 Task: For heading Arial with bold.  font size for heading22,  'Change the font style of data to'Arial Narrow.  and font size to 14,  Change the alignment of both headline & data to Align middle.  In the sheet  auditingSalesByRegion_2023
Action: Mouse moved to (32, 98)
Screenshot: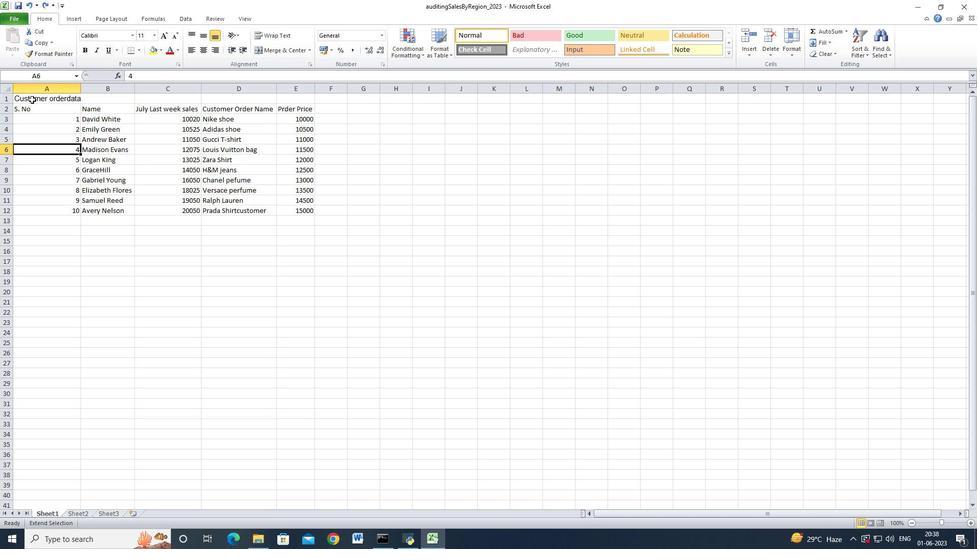 
Action: Mouse pressed left at (32, 98)
Screenshot: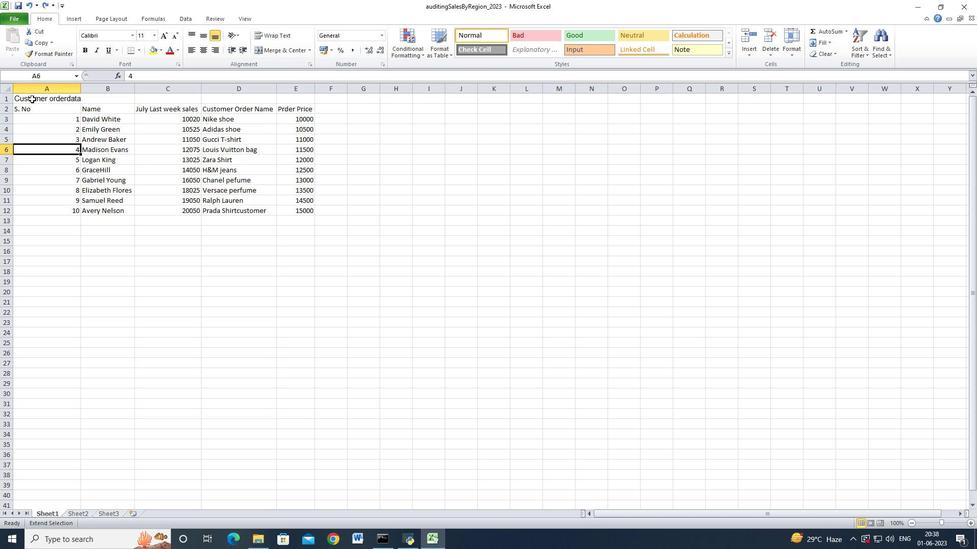 
Action: Mouse moved to (46, 102)
Screenshot: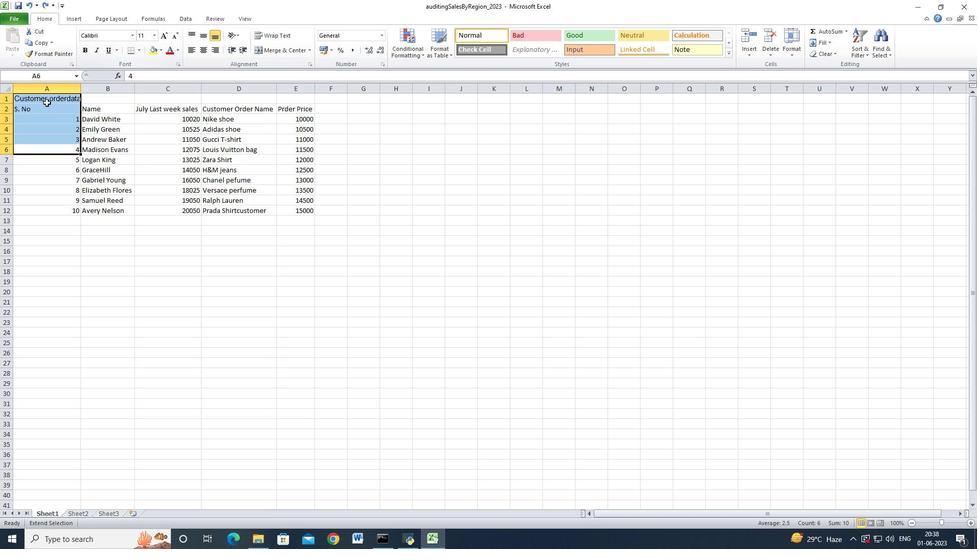 
Action: Mouse pressed left at (46, 102)
Screenshot: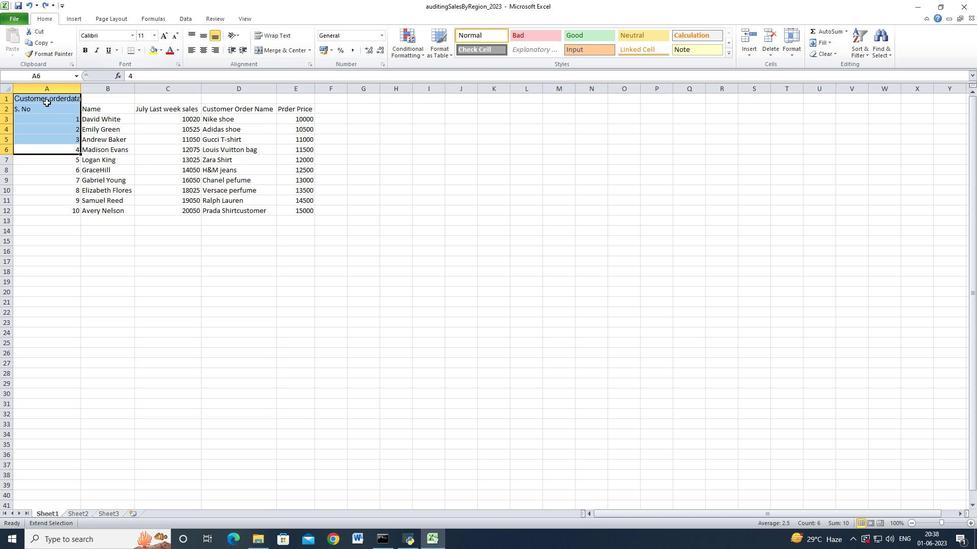 
Action: Mouse moved to (63, 101)
Screenshot: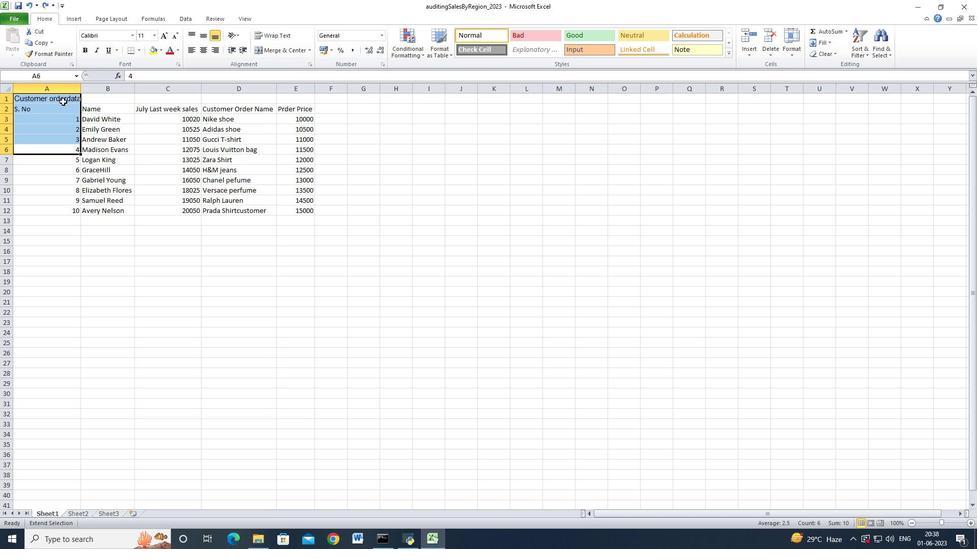 
Action: Mouse pressed left at (63, 101)
Screenshot: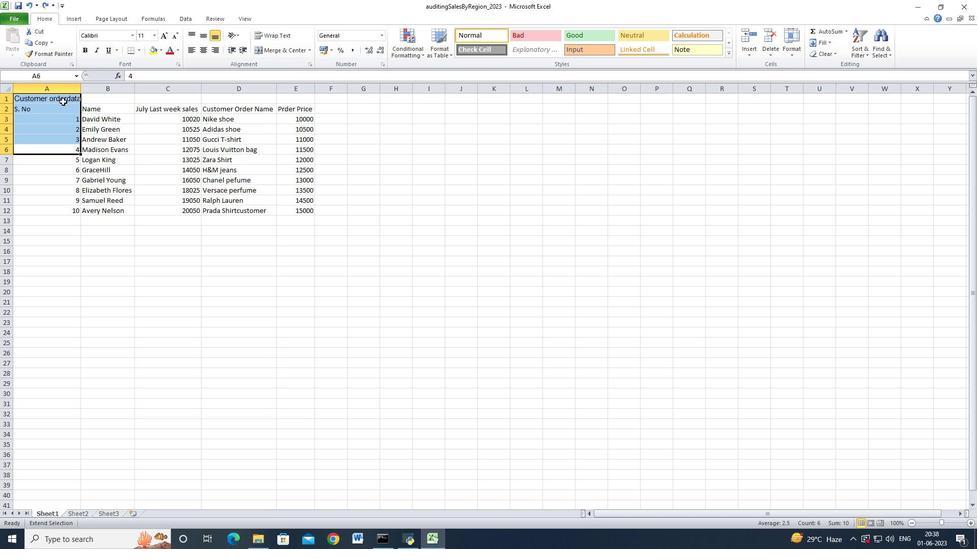 
Action: Mouse moved to (169, 129)
Screenshot: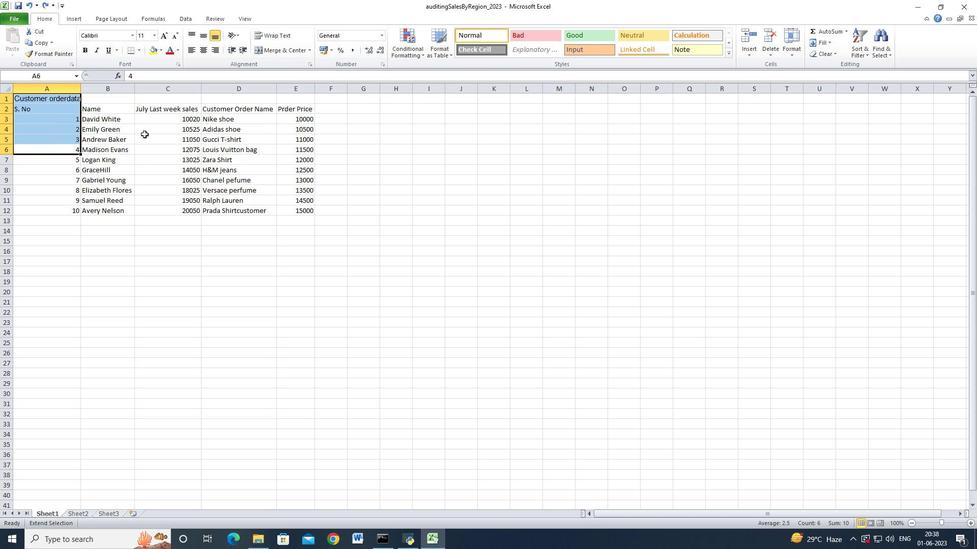 
Action: Mouse pressed left at (169, 129)
Screenshot: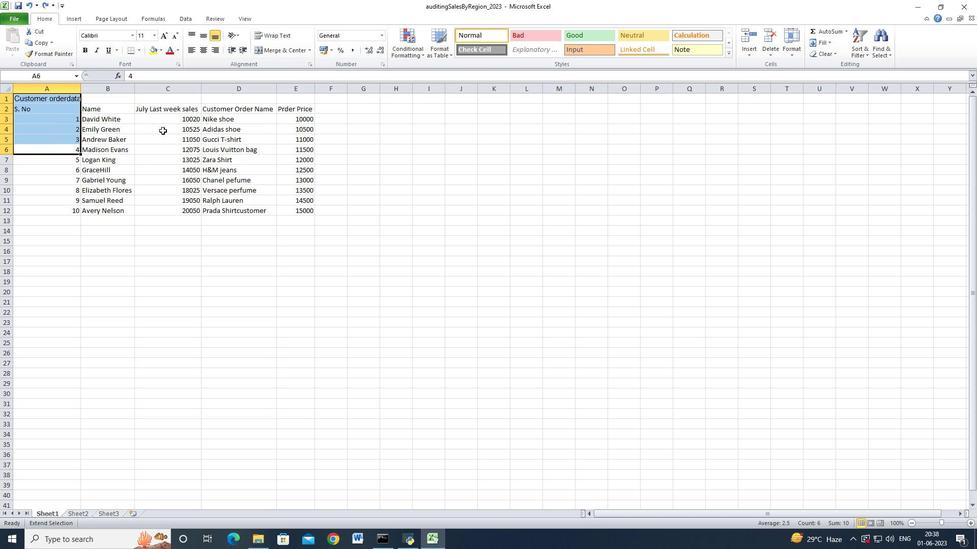 
Action: Mouse moved to (92, 115)
Screenshot: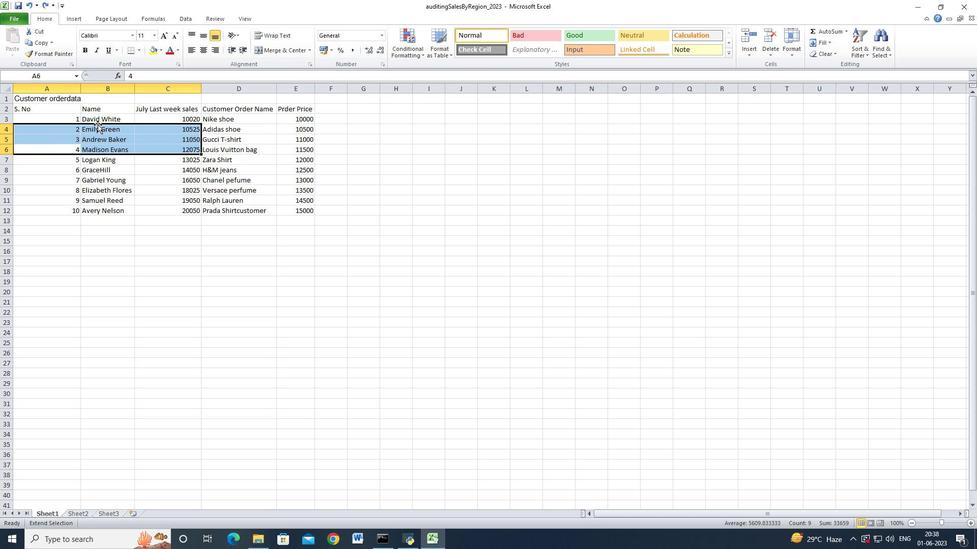 
Action: Key pressed <Key.esc> )
Screenshot: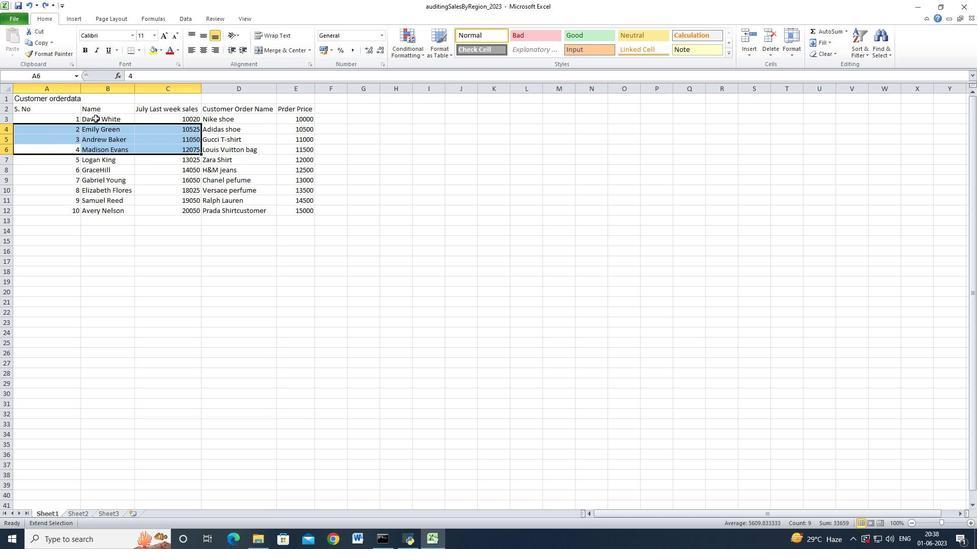 
Action: Mouse moved to (71, 104)
Screenshot: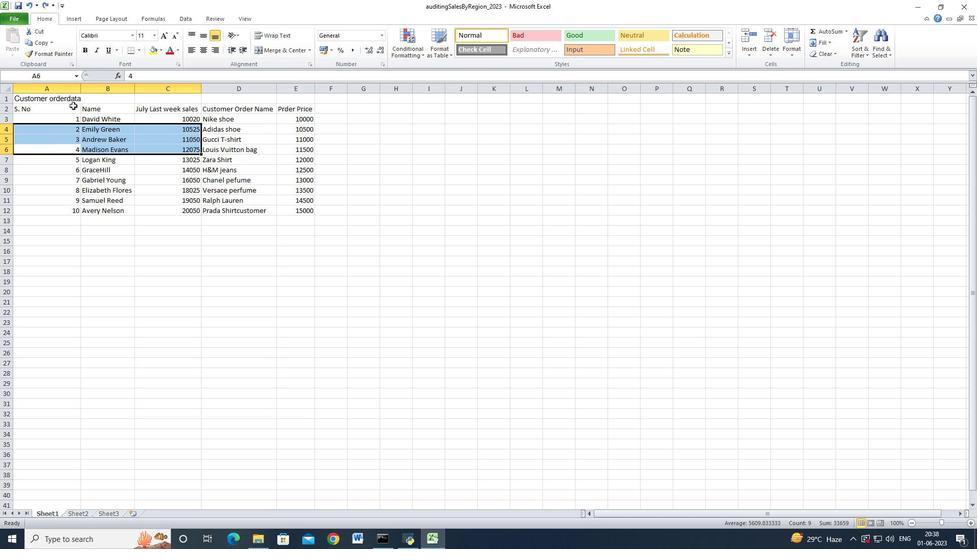 
Action: Mouse pressed left at (71, 104)
Screenshot: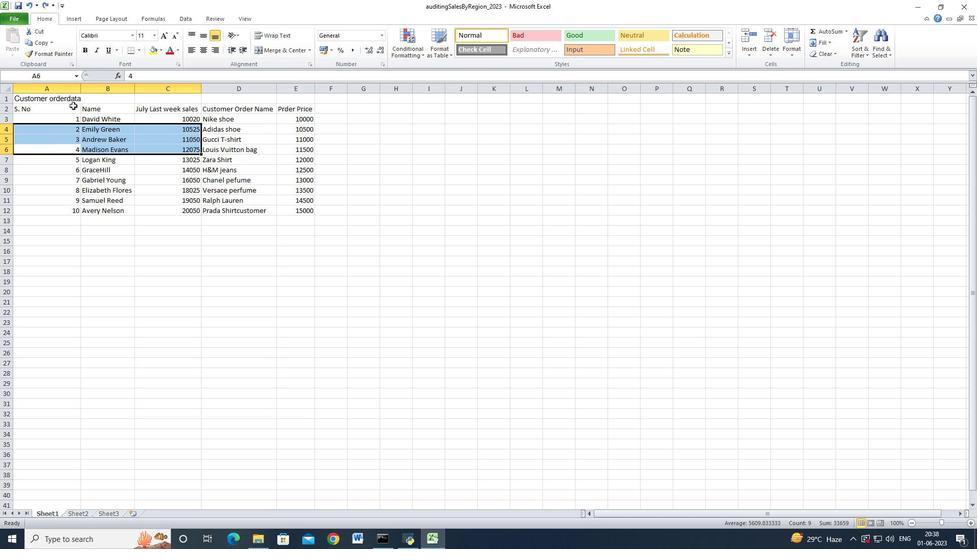
Action: Mouse moved to (60, 97)
Screenshot: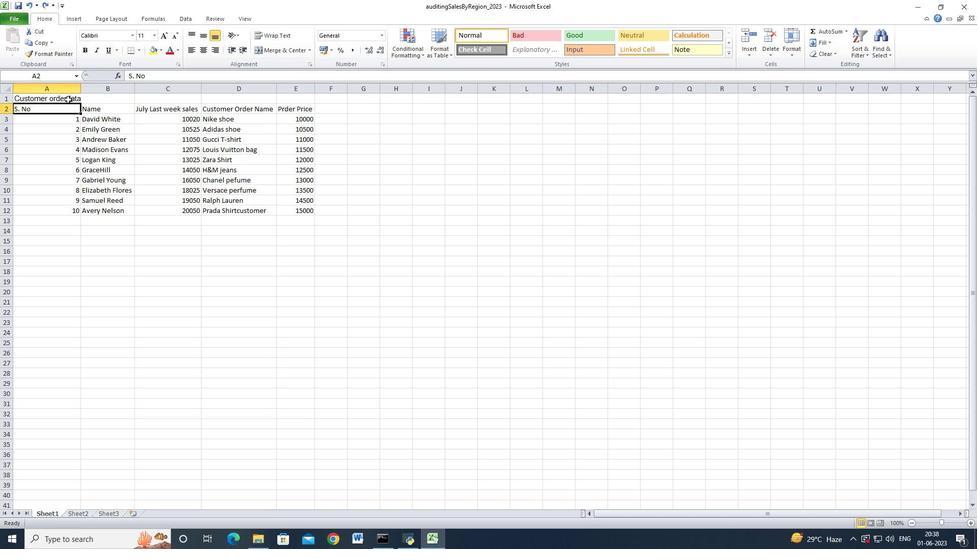 
Action: Mouse pressed left at (60, 97)
Screenshot: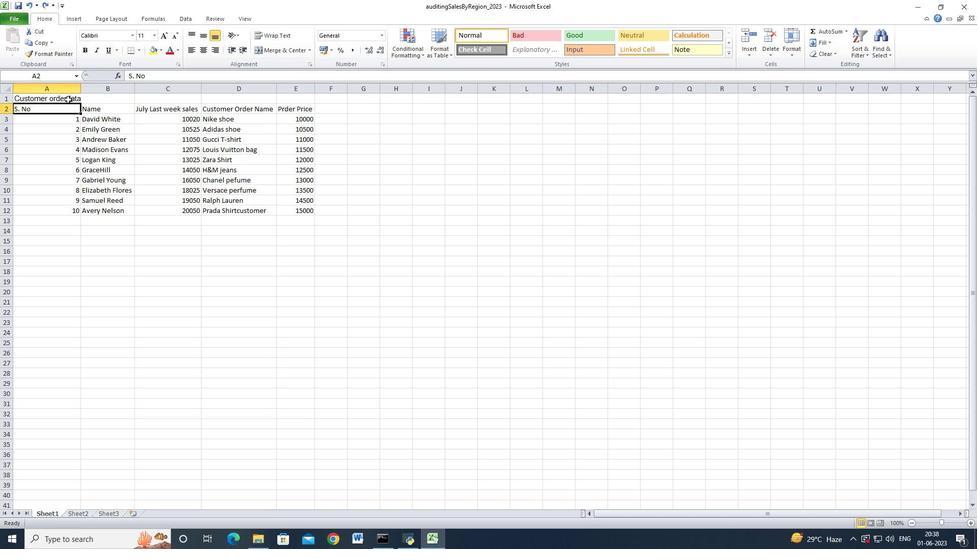 
Action: Mouse moved to (257, 51)
Screenshot: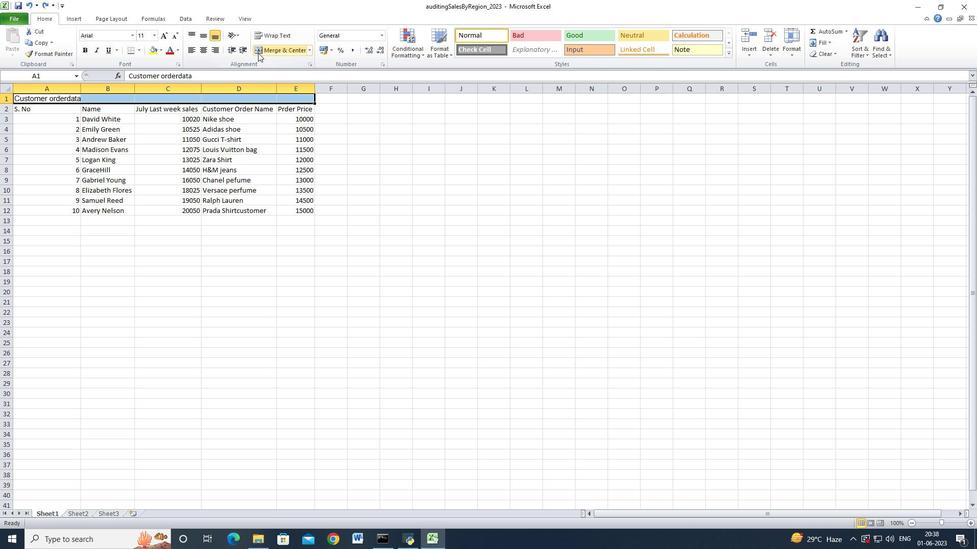 
Action: Mouse pressed left at (257, 51)
Screenshot: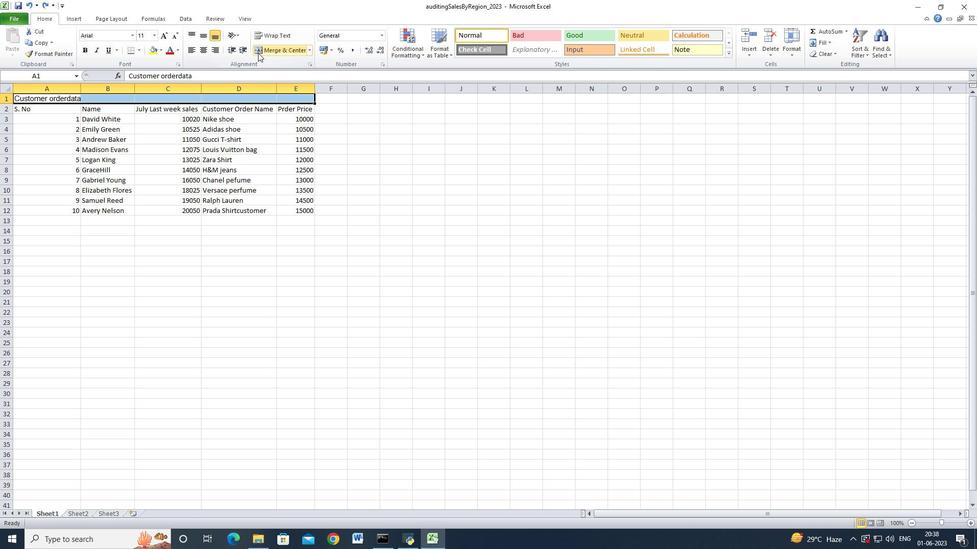 
Action: Mouse moved to (129, 139)
Screenshot: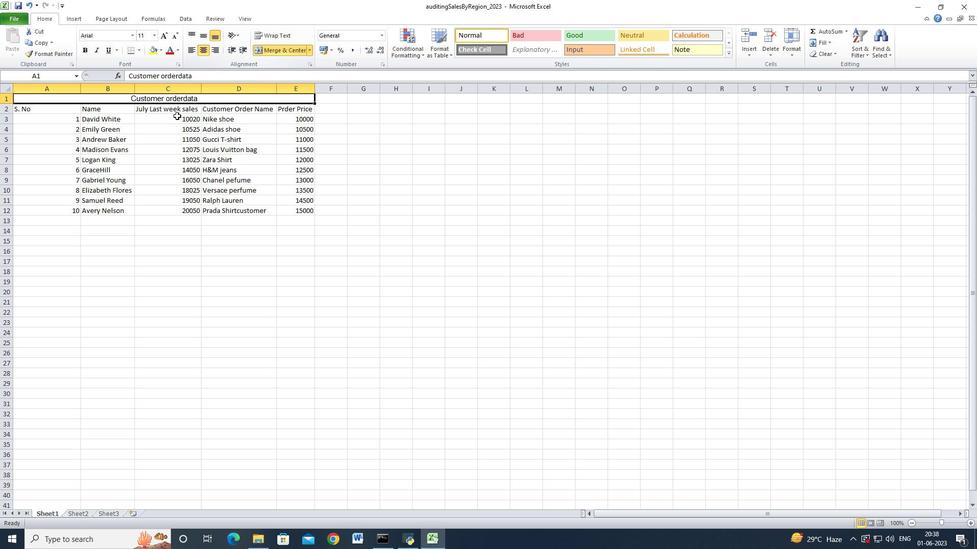 
Action: Mouse pressed left at (129, 139)
Screenshot: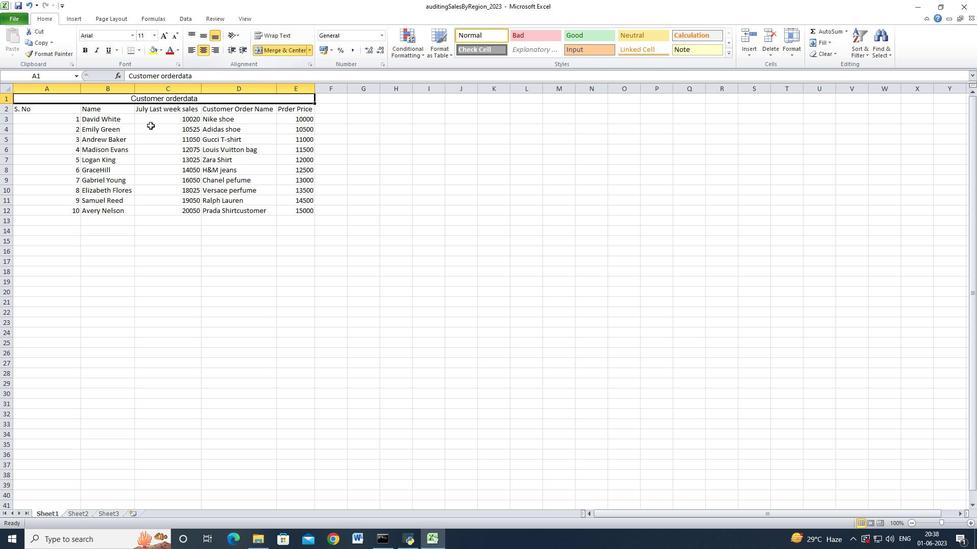 
Action: Mouse moved to (36, 95)
Screenshot: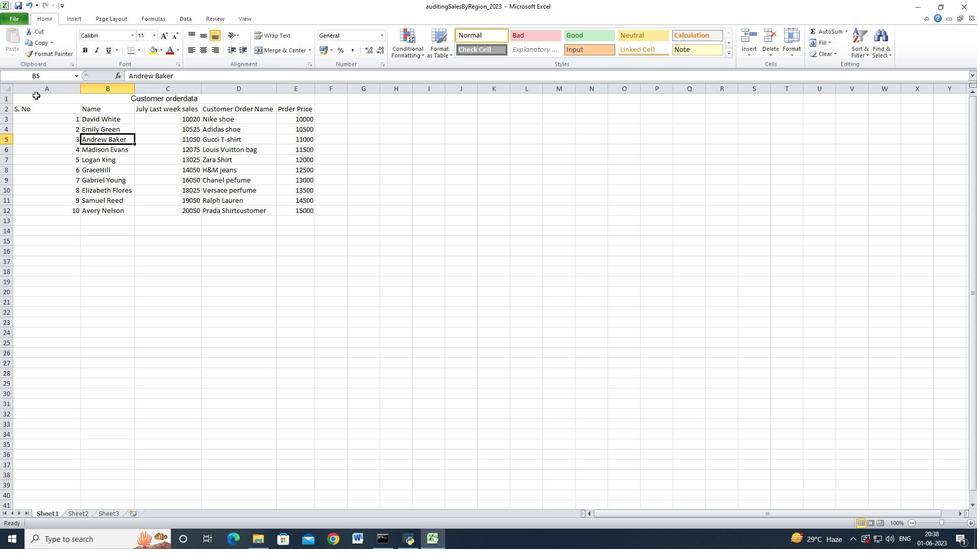 
Action: Mouse pressed left at (36, 95)
Screenshot: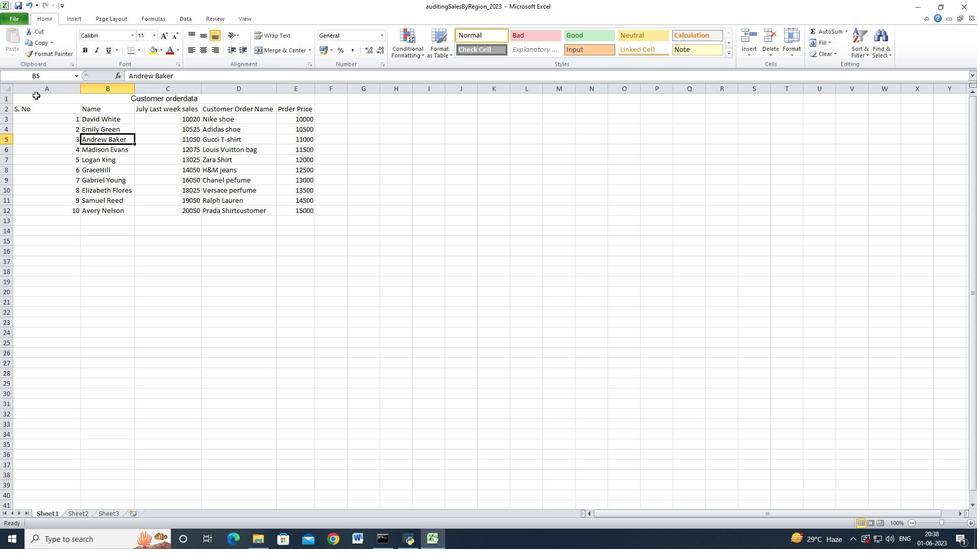 
Action: Mouse moved to (131, 34)
Screenshot: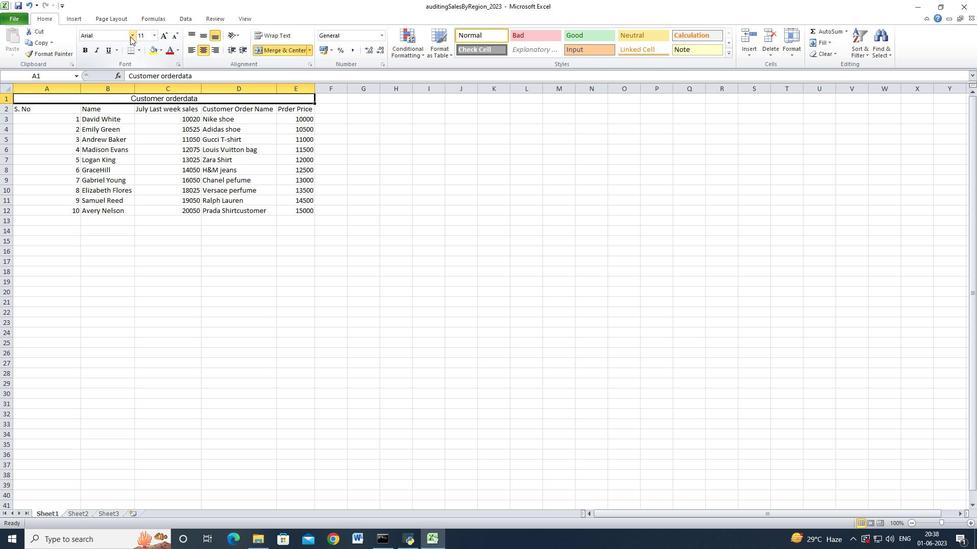 
Action: Mouse pressed left at (131, 34)
Screenshot: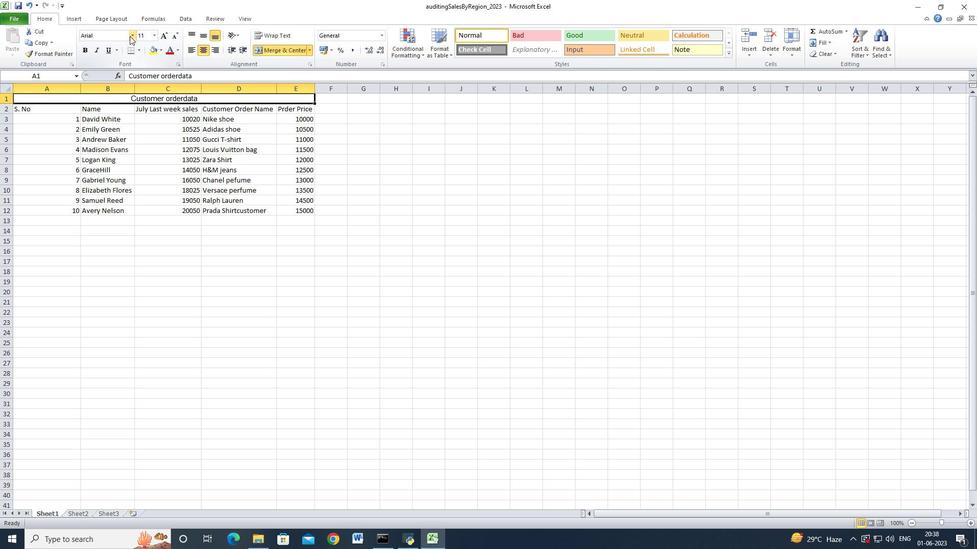 
Action: Mouse moved to (123, 114)
Screenshot: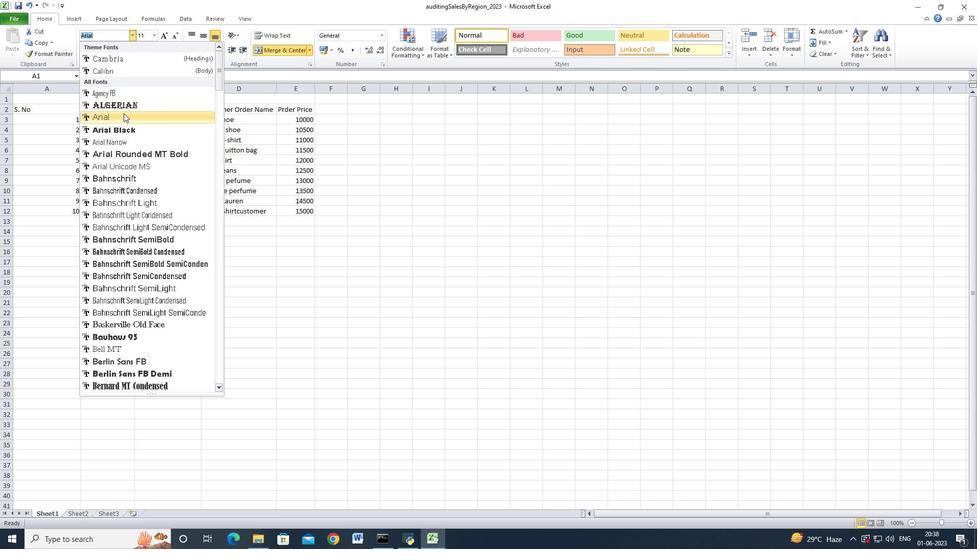 
Action: Mouse pressed left at (123, 114)
Screenshot: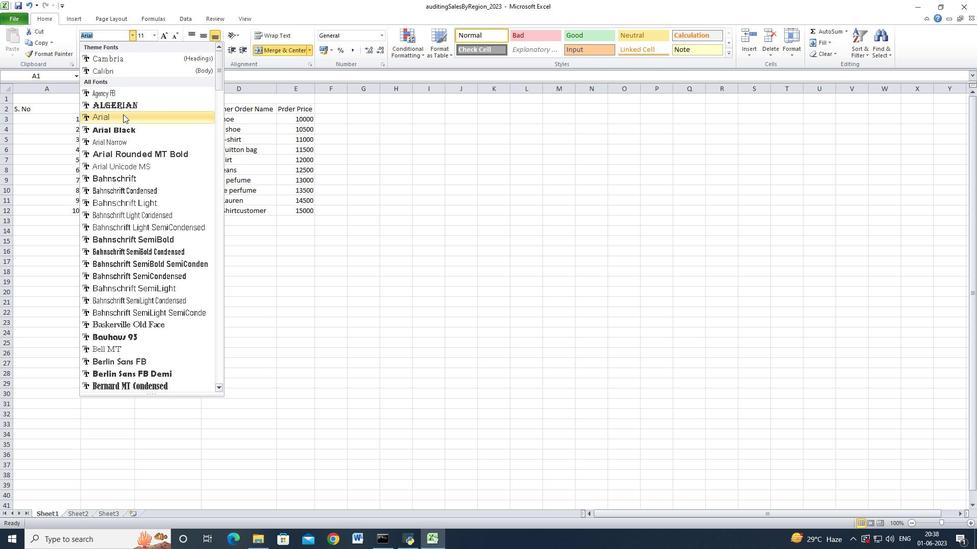 
Action: Mouse moved to (84, 48)
Screenshot: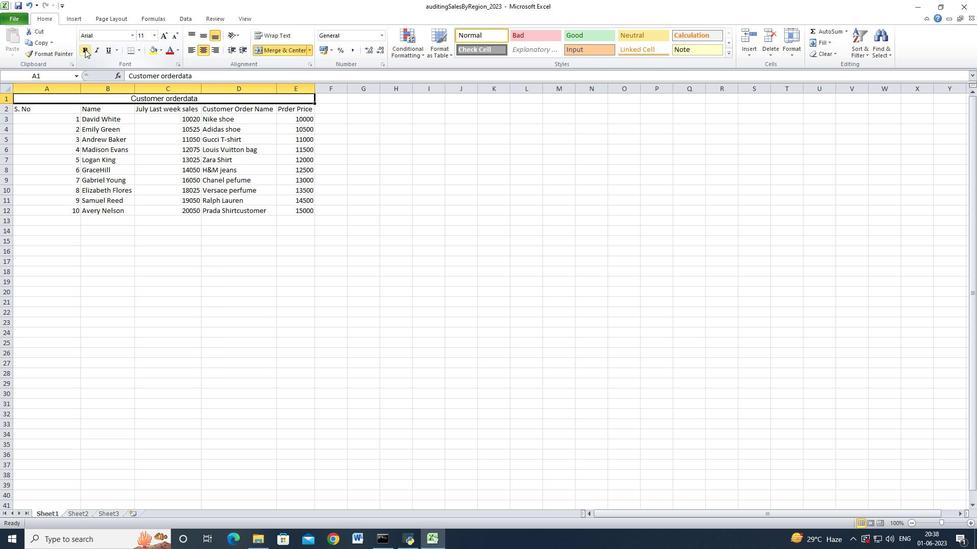 
Action: Mouse pressed left at (84, 48)
Screenshot: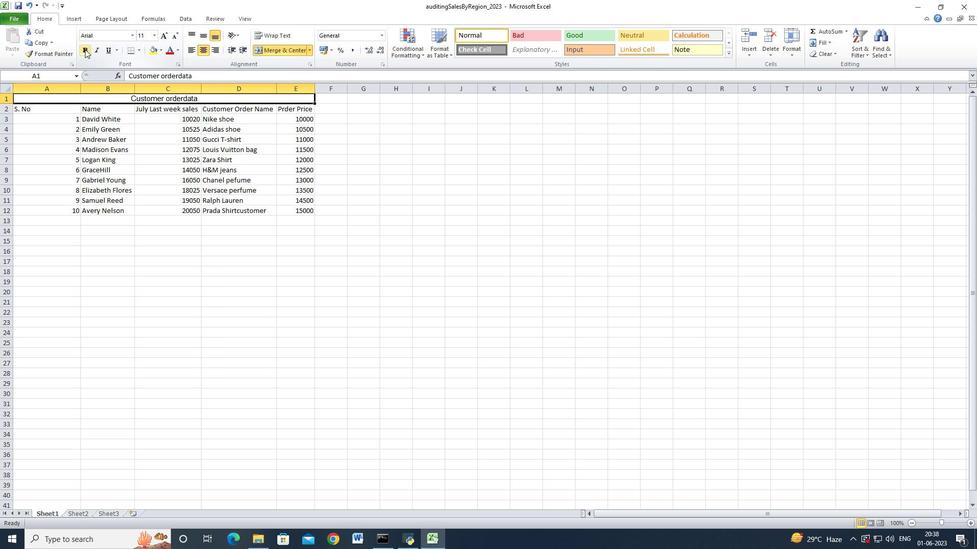 
Action: Mouse moved to (154, 36)
Screenshot: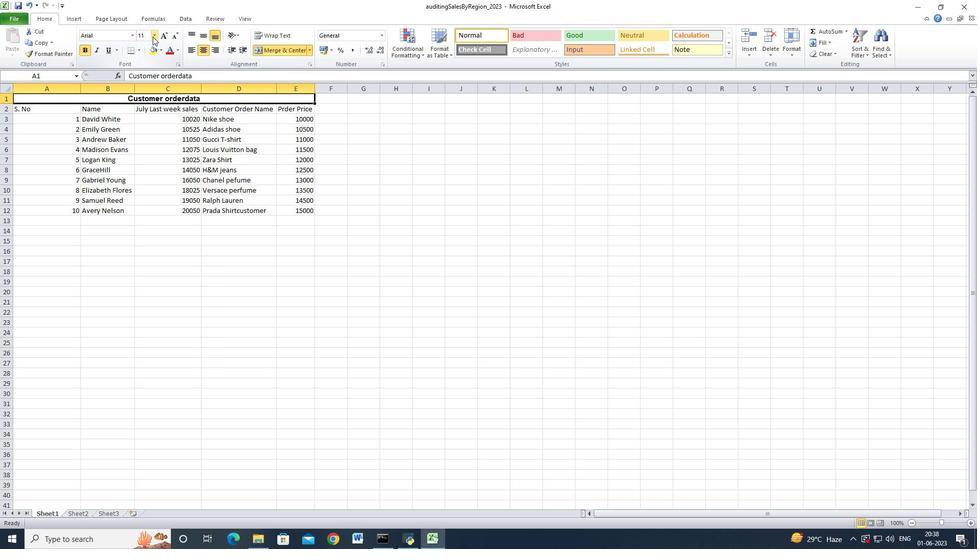 
Action: Mouse pressed left at (154, 36)
Screenshot: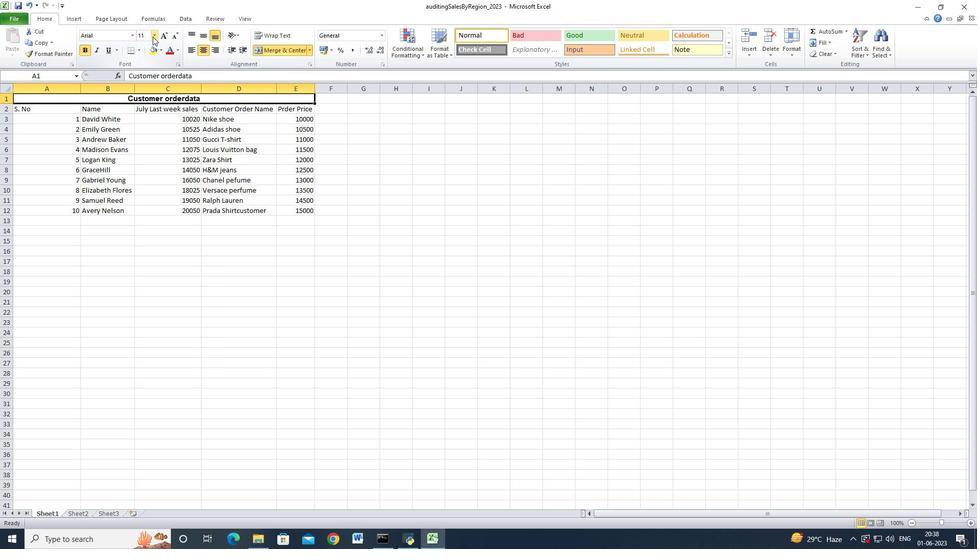 
Action: Mouse moved to (145, 124)
Screenshot: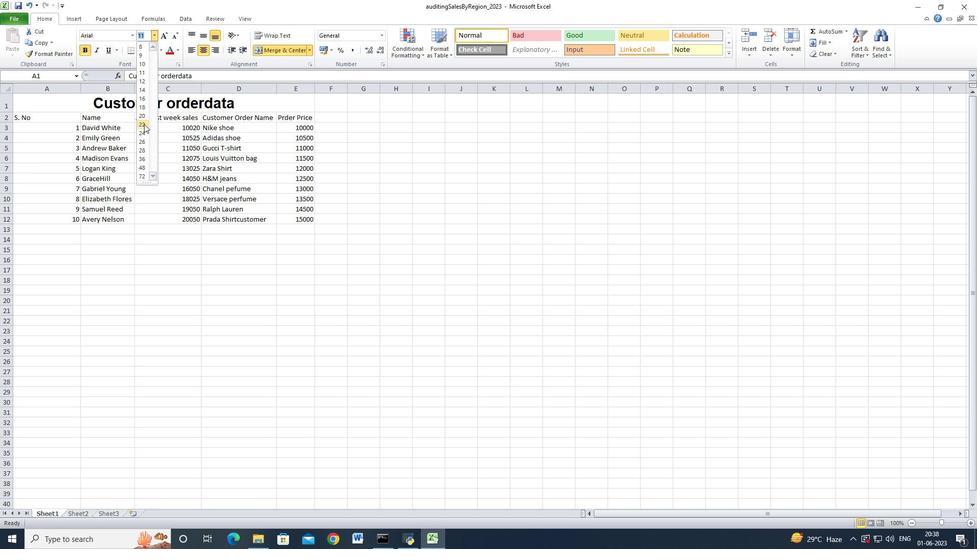 
Action: Mouse pressed left at (145, 124)
Screenshot: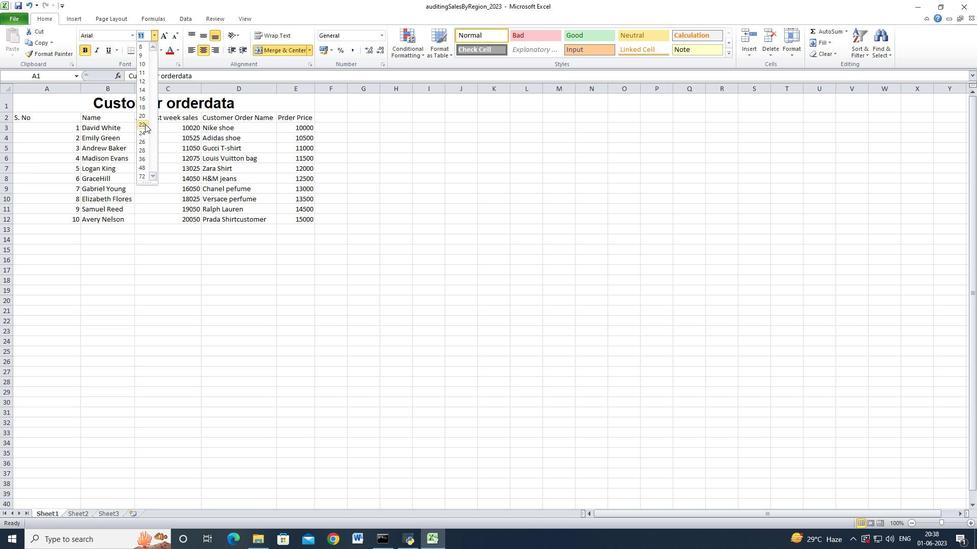 
Action: Mouse moved to (35, 118)
Screenshot: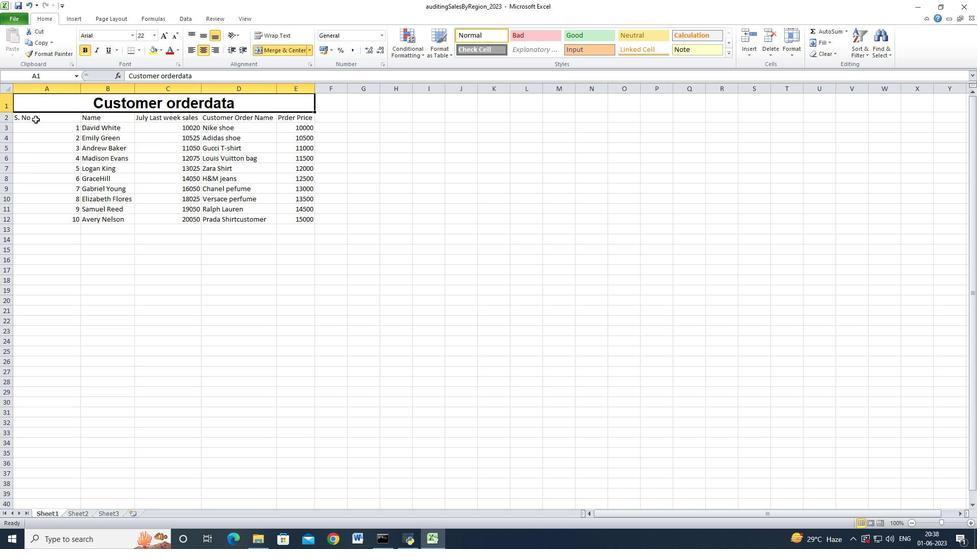 
Action: Mouse pressed left at (35, 118)
Screenshot: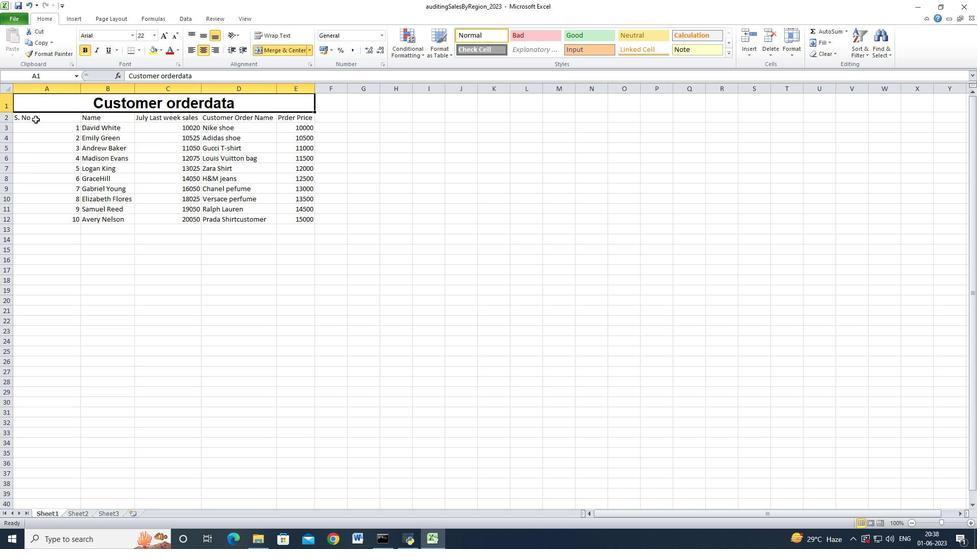 
Action: Mouse moved to (134, 33)
Screenshot: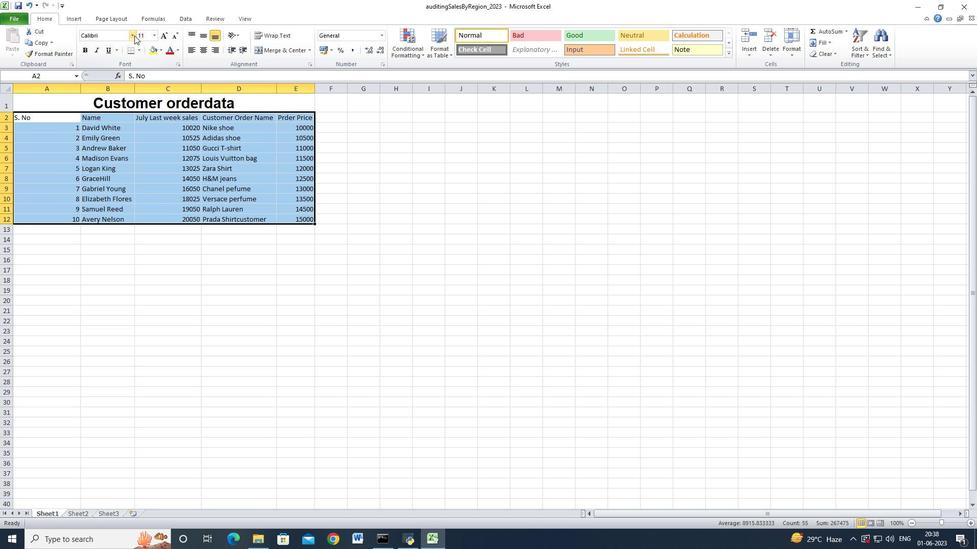 
Action: Mouse pressed left at (134, 33)
Screenshot: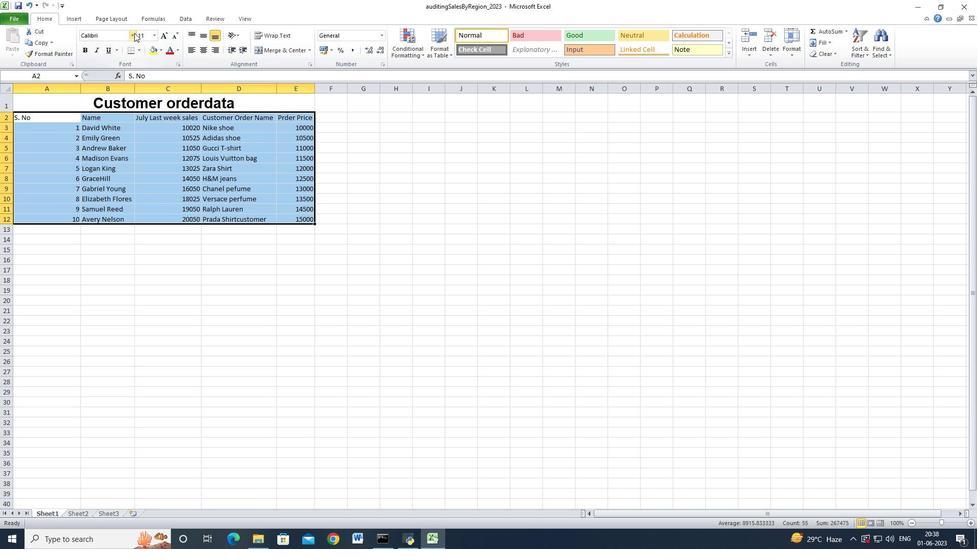 
Action: Mouse moved to (117, 142)
Screenshot: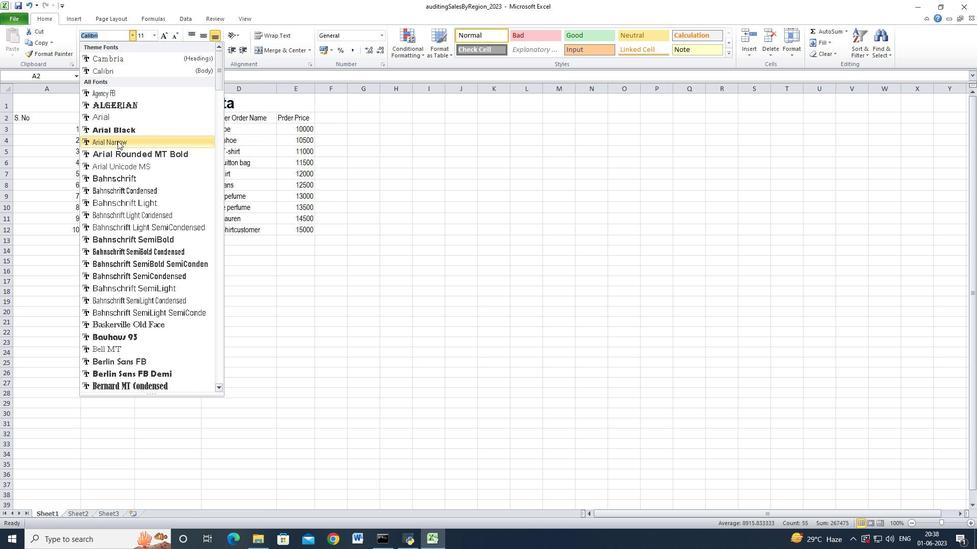 
Action: Mouse pressed left at (117, 142)
Screenshot: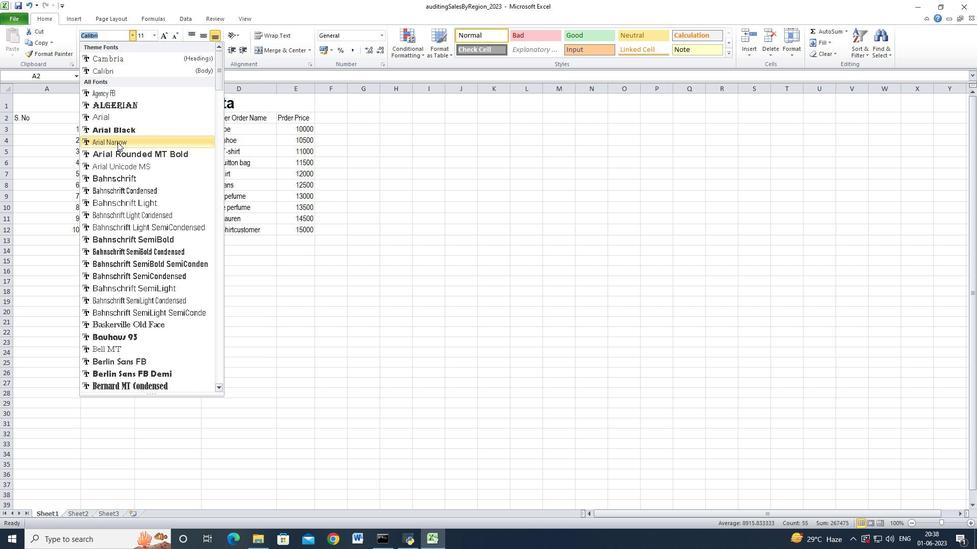 
Action: Mouse moved to (152, 33)
Screenshot: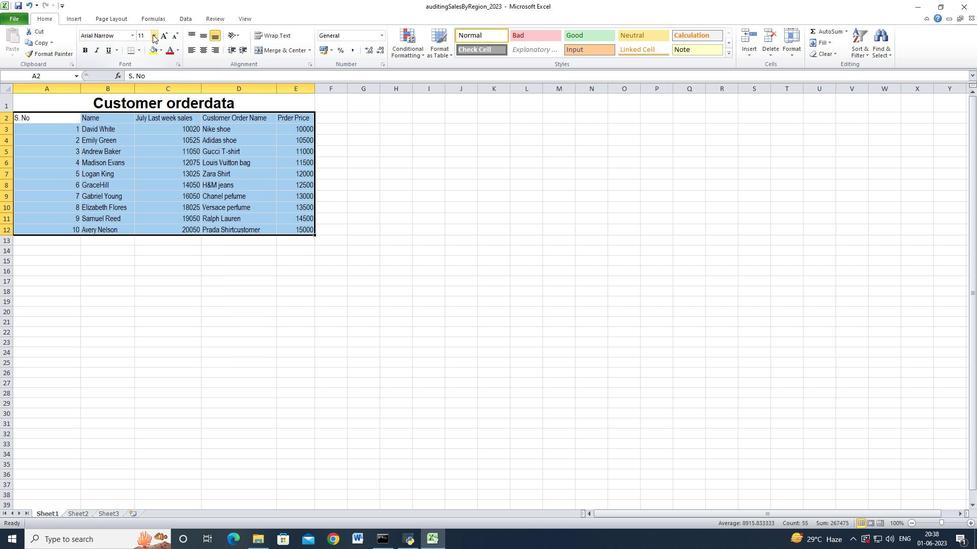 
Action: Mouse pressed left at (152, 33)
Screenshot: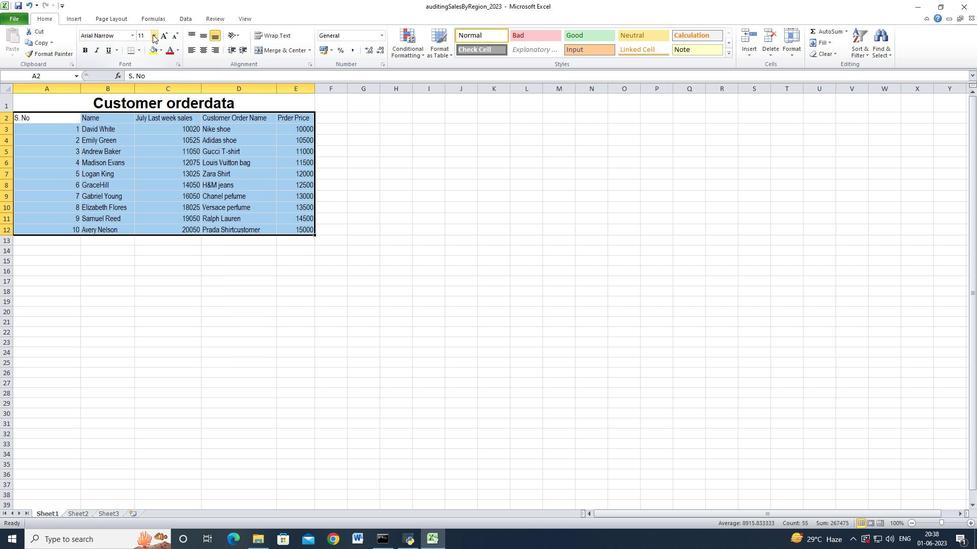 
Action: Mouse moved to (146, 92)
Screenshot: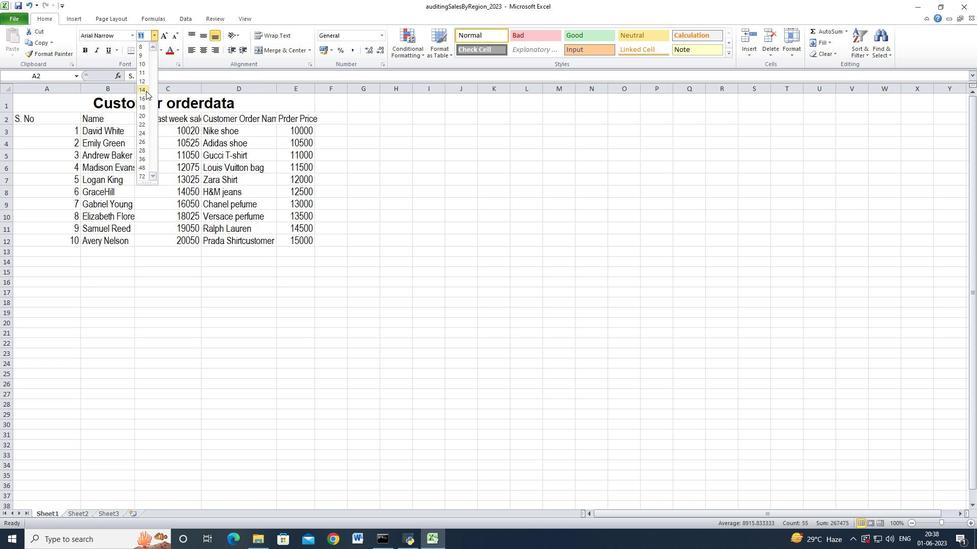 
Action: Mouse pressed left at (146, 92)
Screenshot: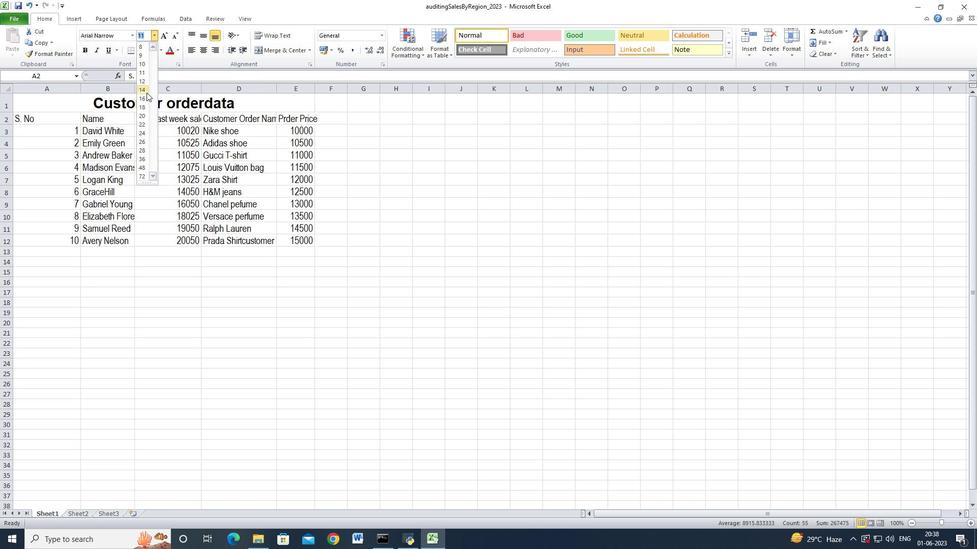 
Action: Mouse moved to (4, 89)
Screenshot: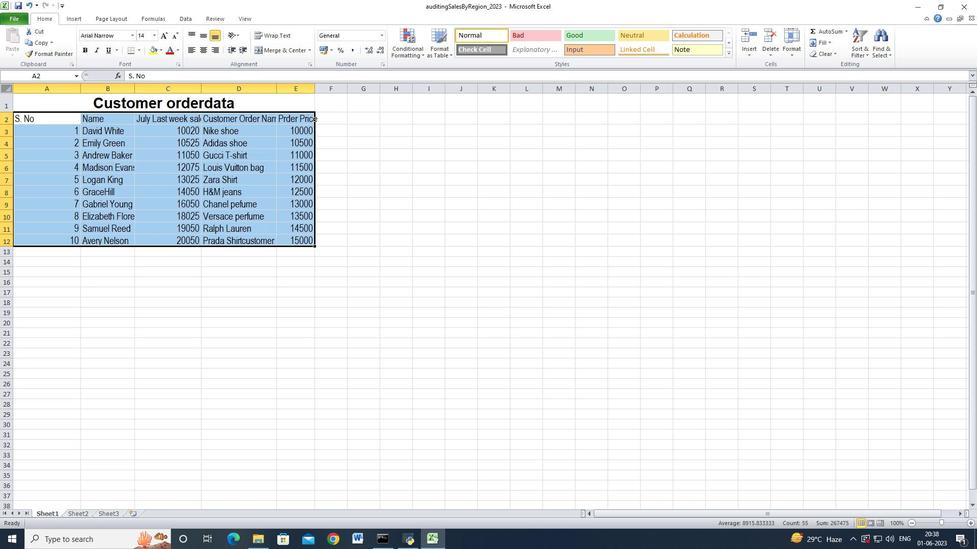 
Action: Mouse pressed left at (4, 89)
Screenshot: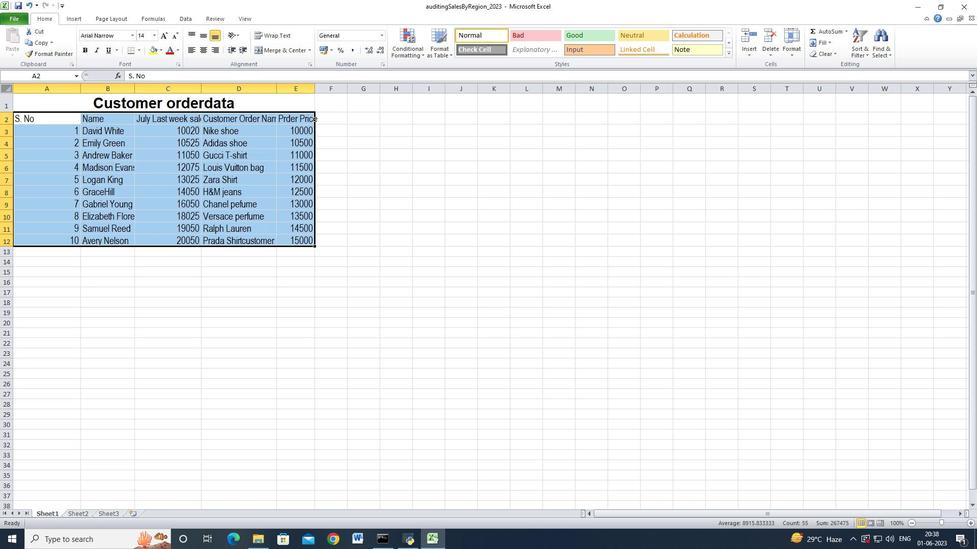 
Action: Mouse moved to (80, 87)
Screenshot: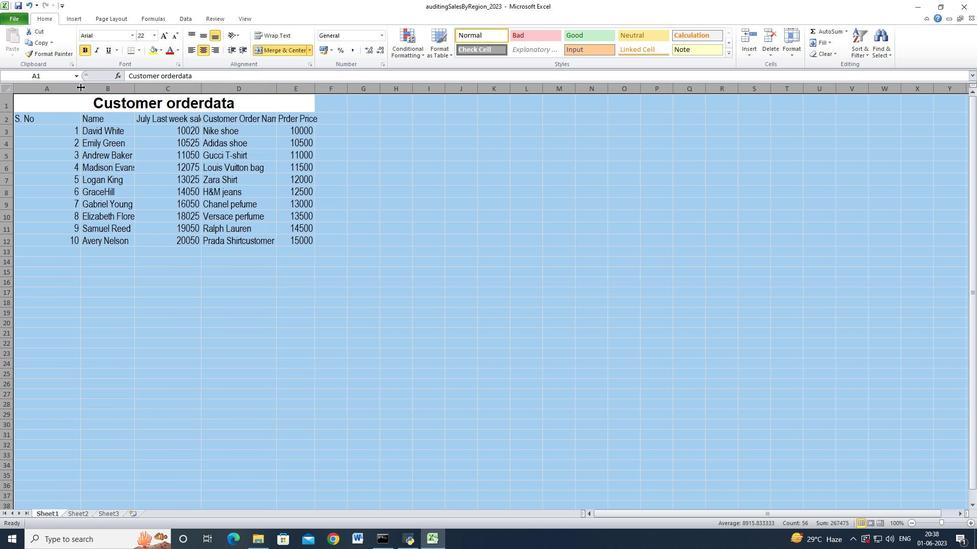 
Action: Mouse pressed left at (80, 87)
Screenshot: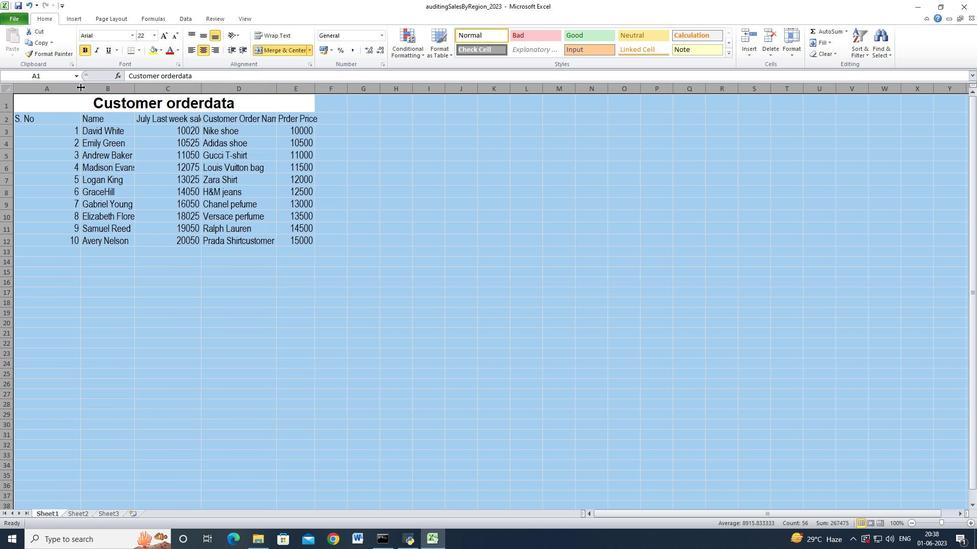 
Action: Mouse pressed left at (80, 87)
Screenshot: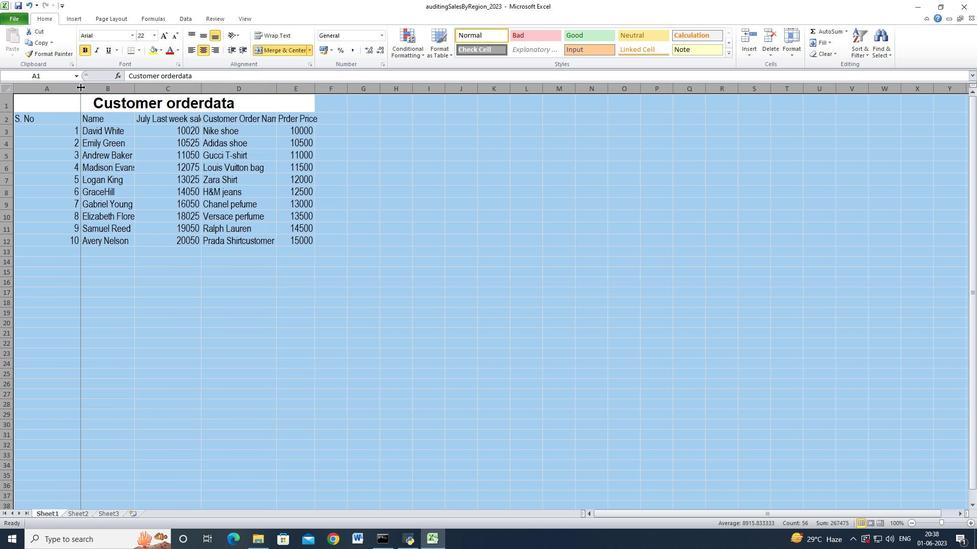 
Action: Mouse moved to (73, 142)
Screenshot: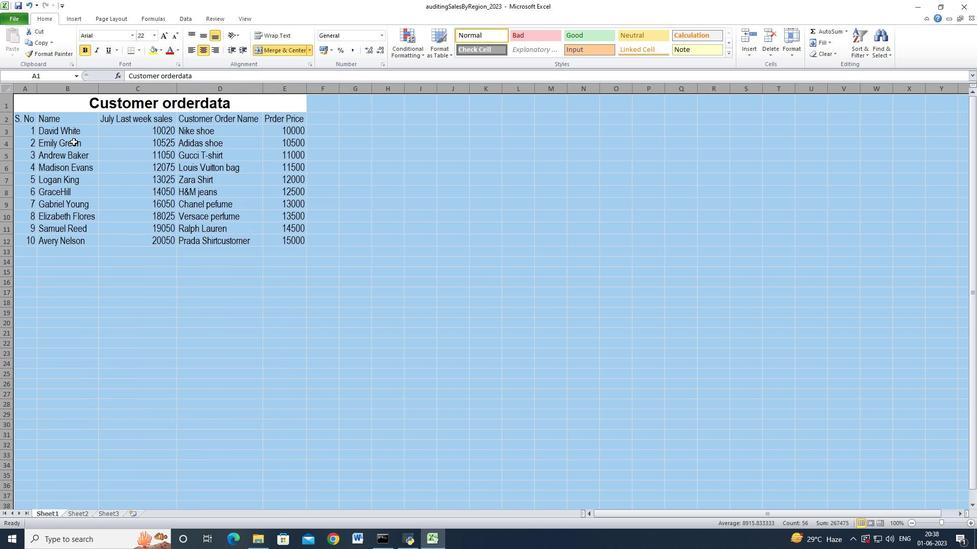 
Action: Mouse pressed left at (73, 142)
Screenshot: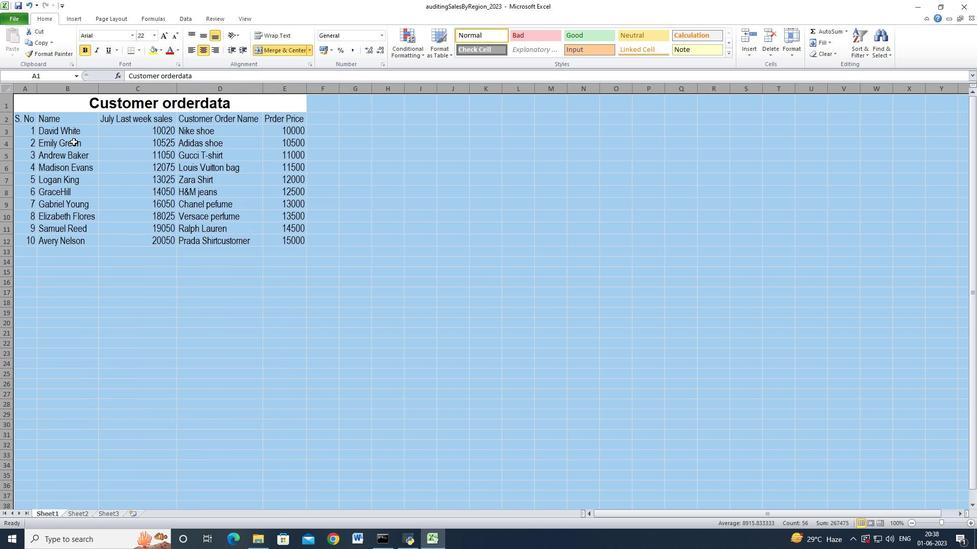 
Action: Mouse moved to (35, 103)
Screenshot: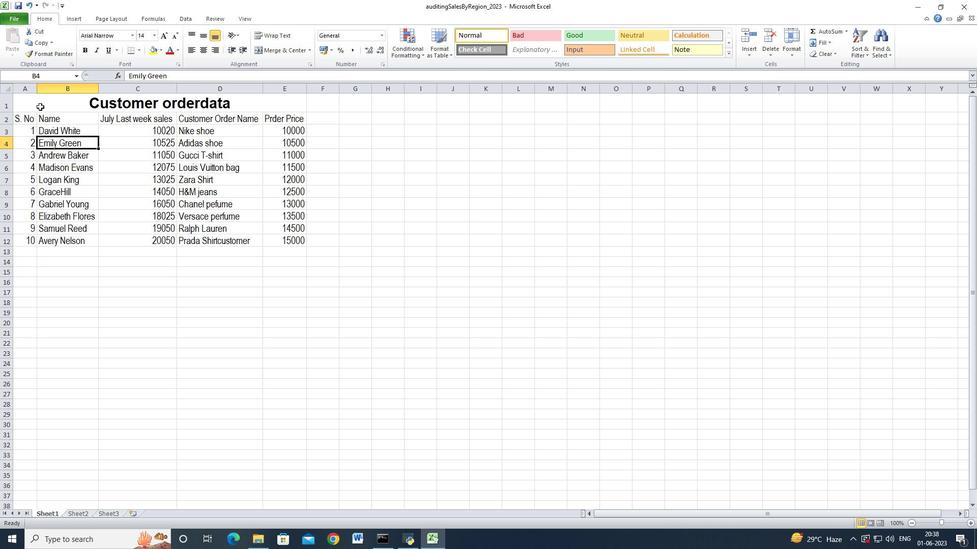 
Action: Mouse pressed left at (35, 103)
Screenshot: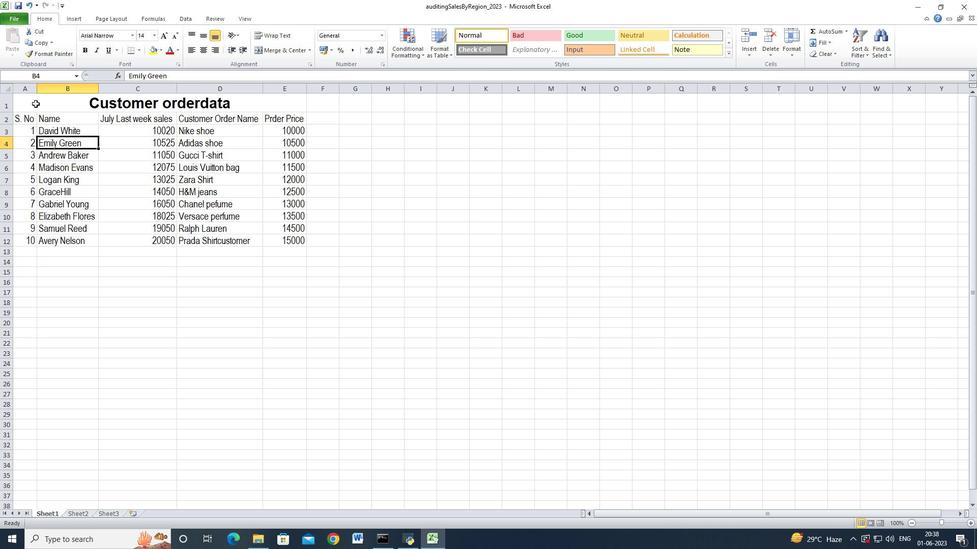 
Action: Mouse moved to (203, 34)
Screenshot: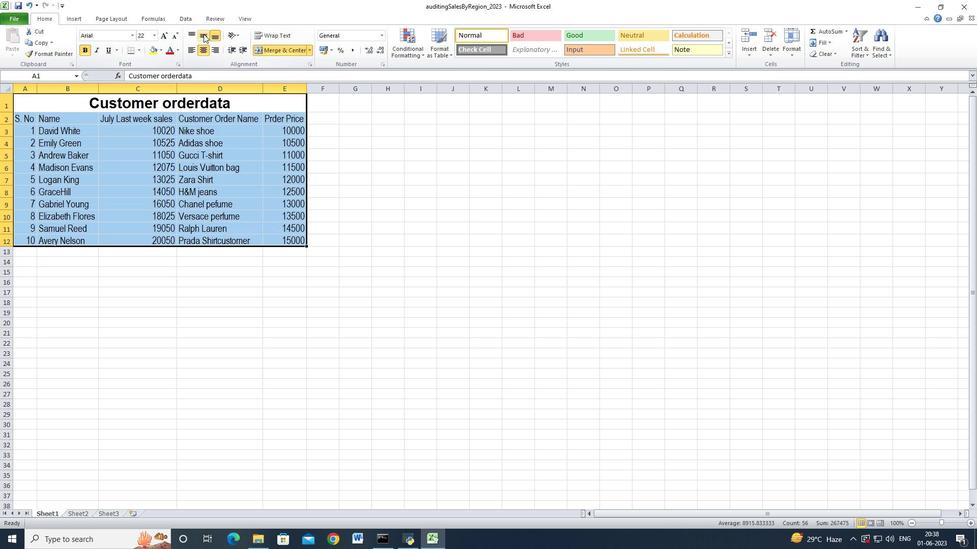 
Action: Mouse pressed left at (203, 34)
Screenshot: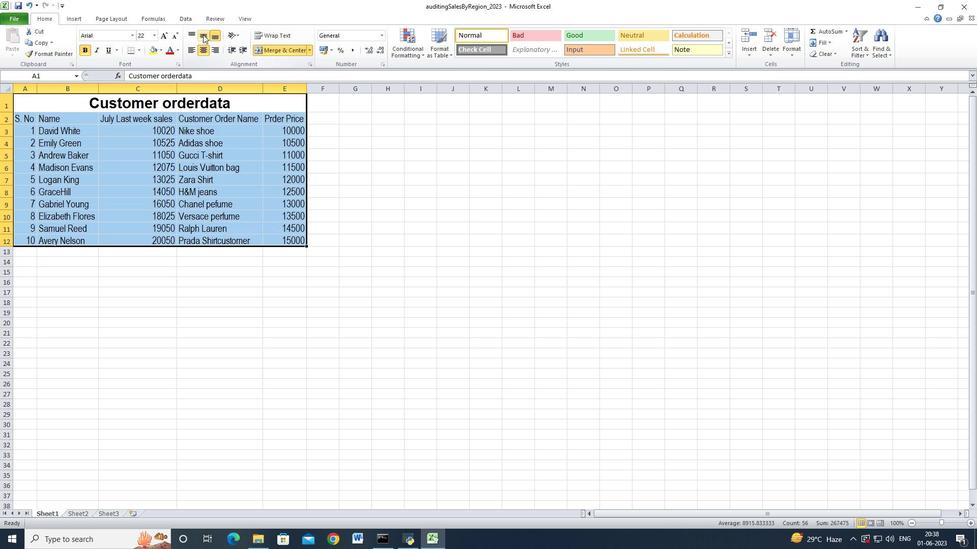 
Action: Mouse moved to (107, 162)
Screenshot: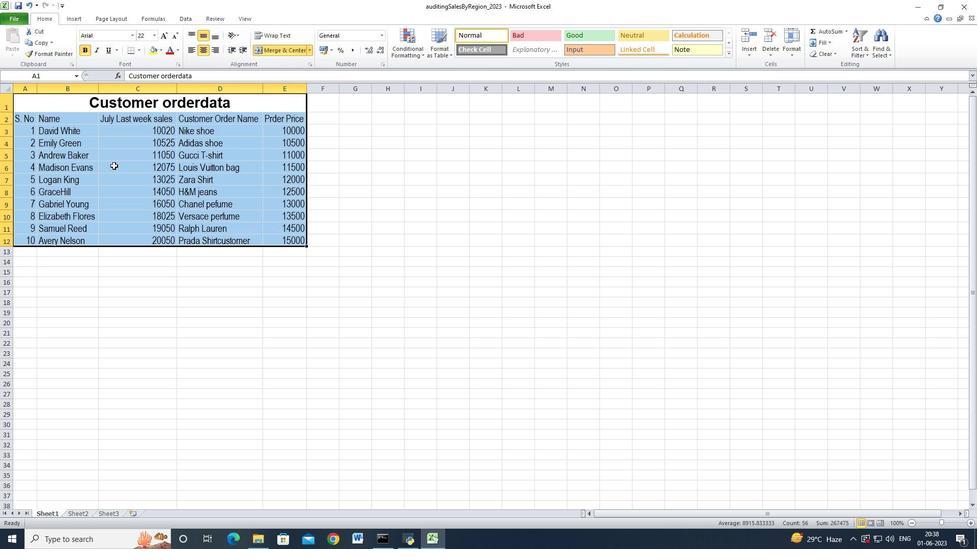 
Action: Mouse pressed left at (107, 162)
Screenshot: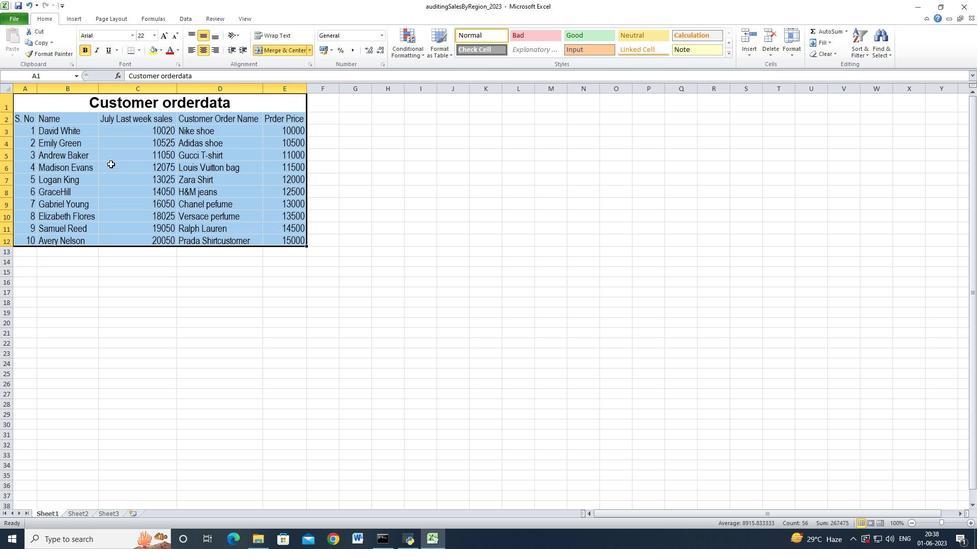 
Action: Key pressed ctrl+S
Screenshot: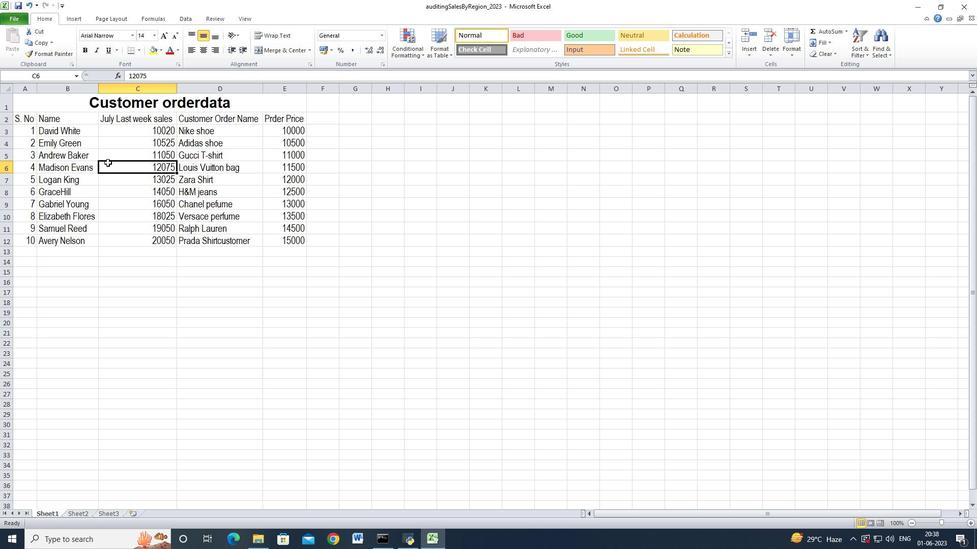
